 Task: Add Market Corner Take & Bake San Francisco Style Sourdough Bread to the cart.
Action: Mouse pressed left at (14, 63)
Screenshot: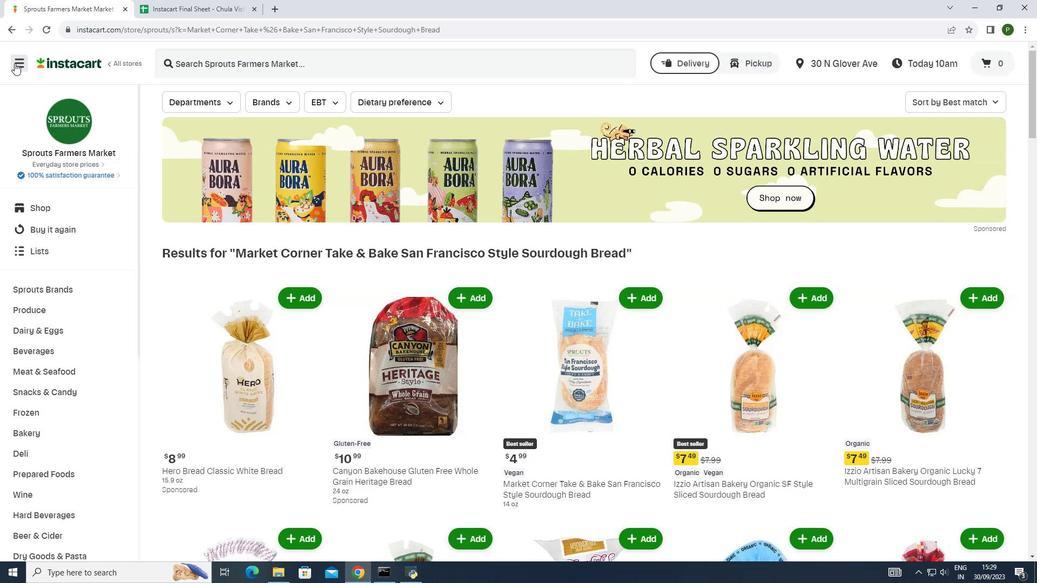 
Action: Mouse moved to (45, 281)
Screenshot: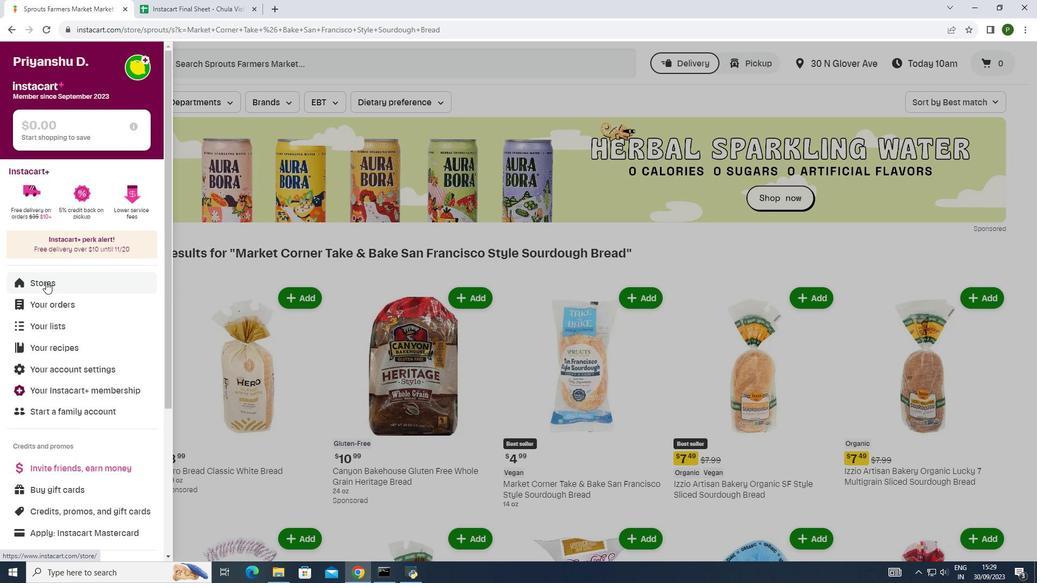
Action: Mouse pressed left at (45, 281)
Screenshot: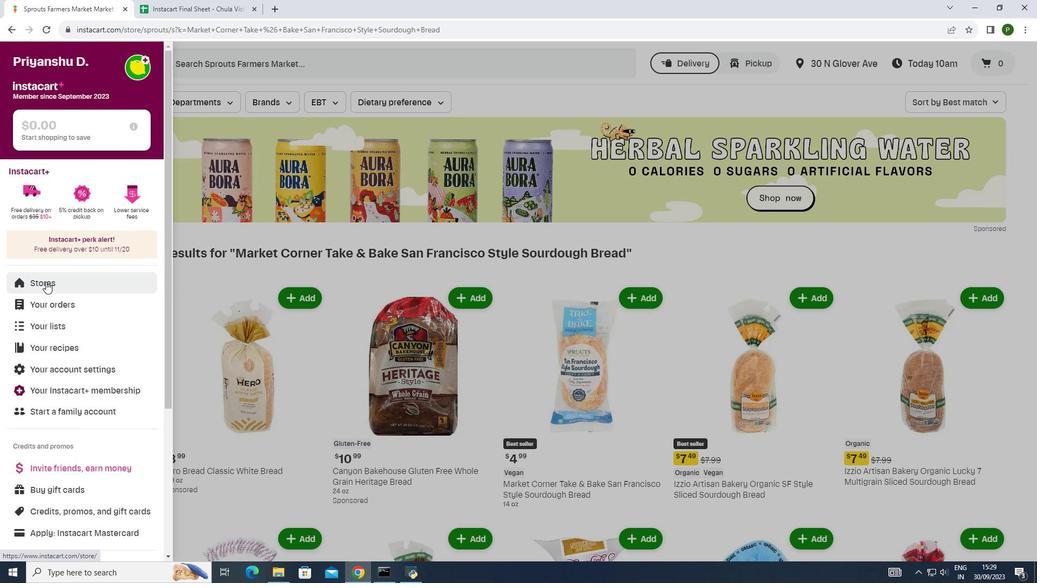
Action: Mouse moved to (238, 106)
Screenshot: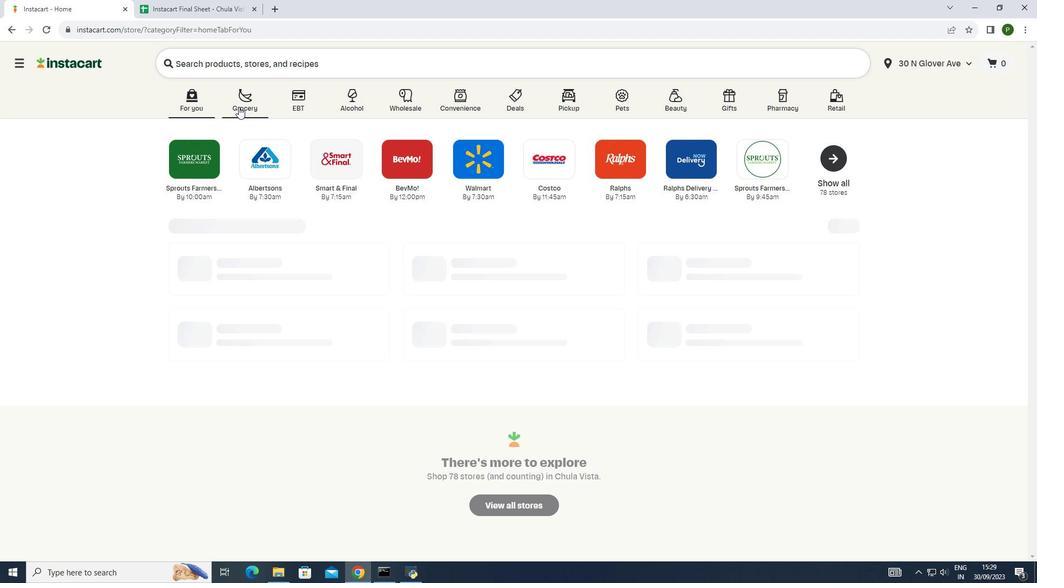 
Action: Mouse pressed left at (238, 106)
Screenshot: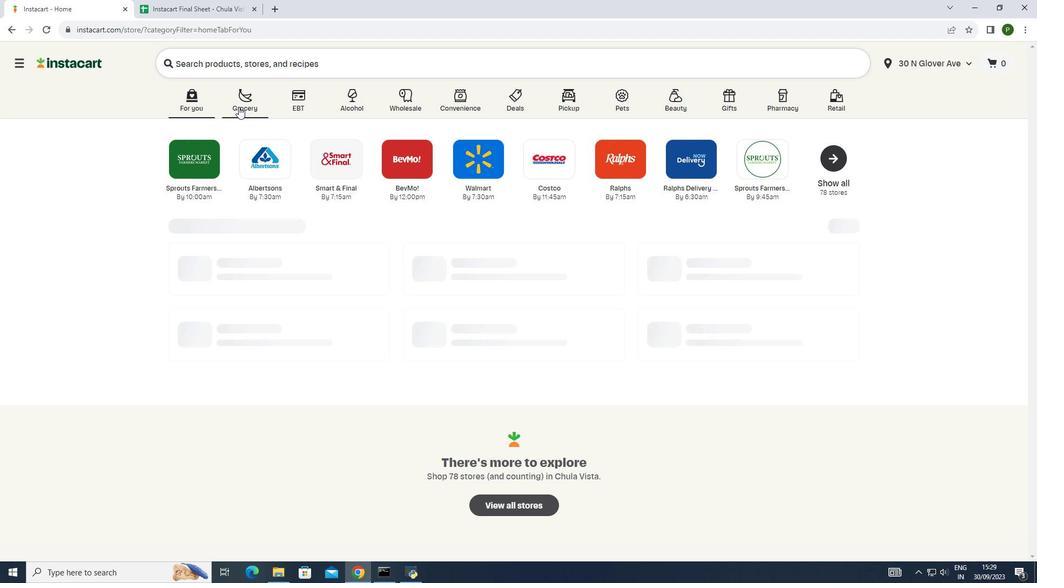 
Action: Mouse moved to (551, 158)
Screenshot: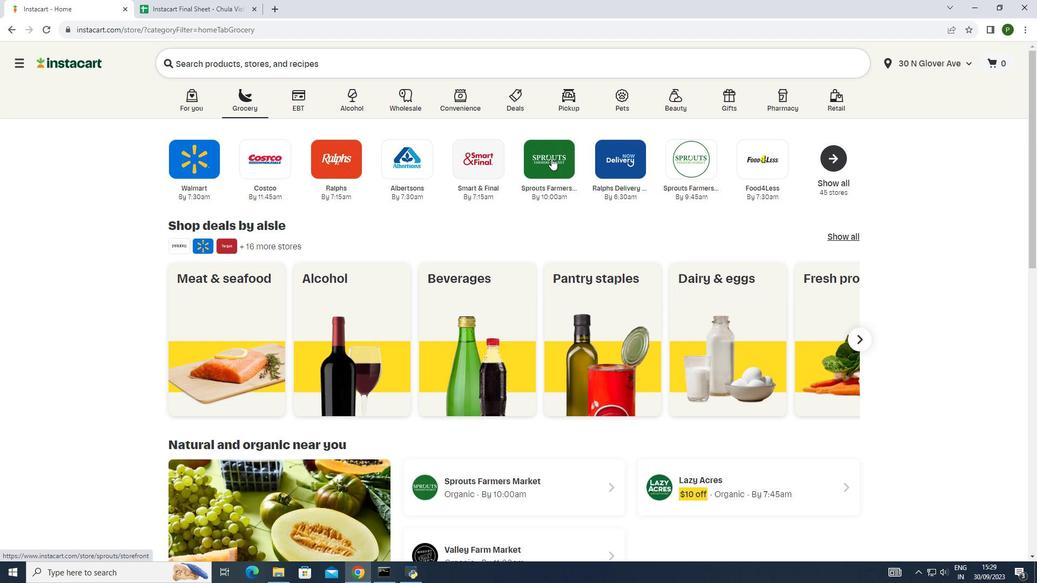 
Action: Mouse pressed left at (551, 158)
Screenshot: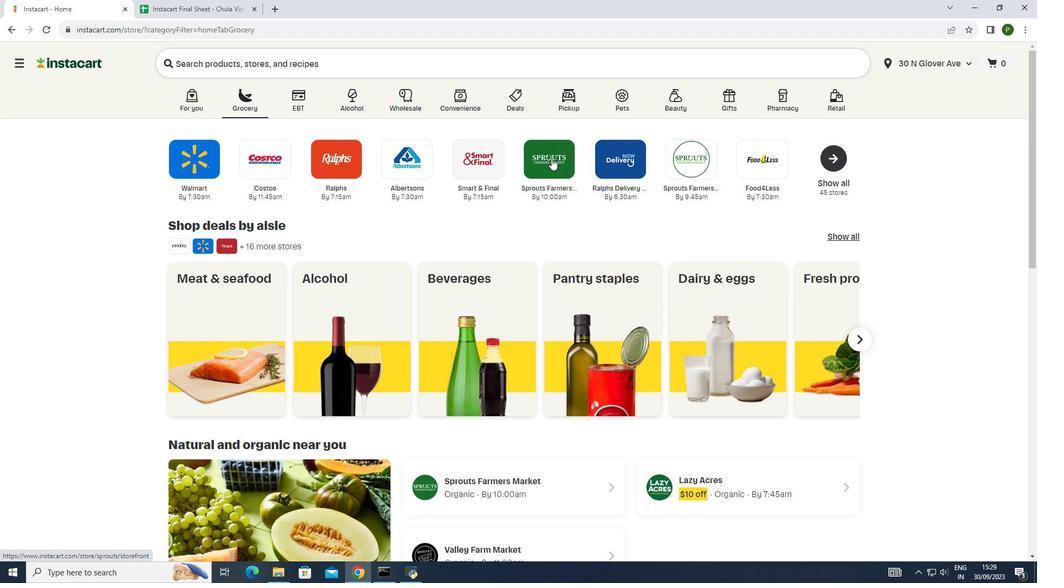
Action: Mouse moved to (90, 285)
Screenshot: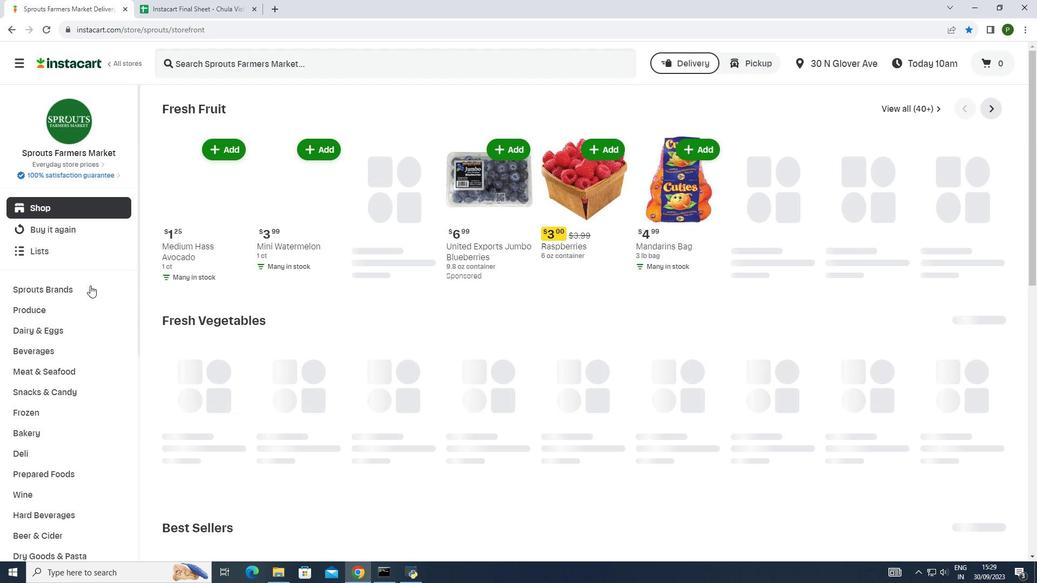 
Action: Mouse pressed left at (90, 285)
Screenshot: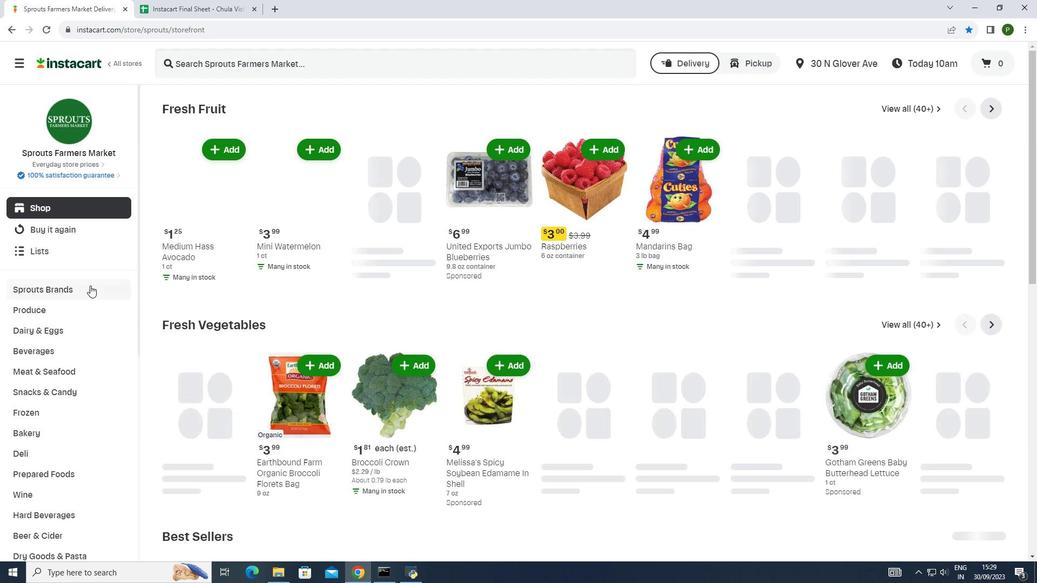 
Action: Mouse moved to (55, 310)
Screenshot: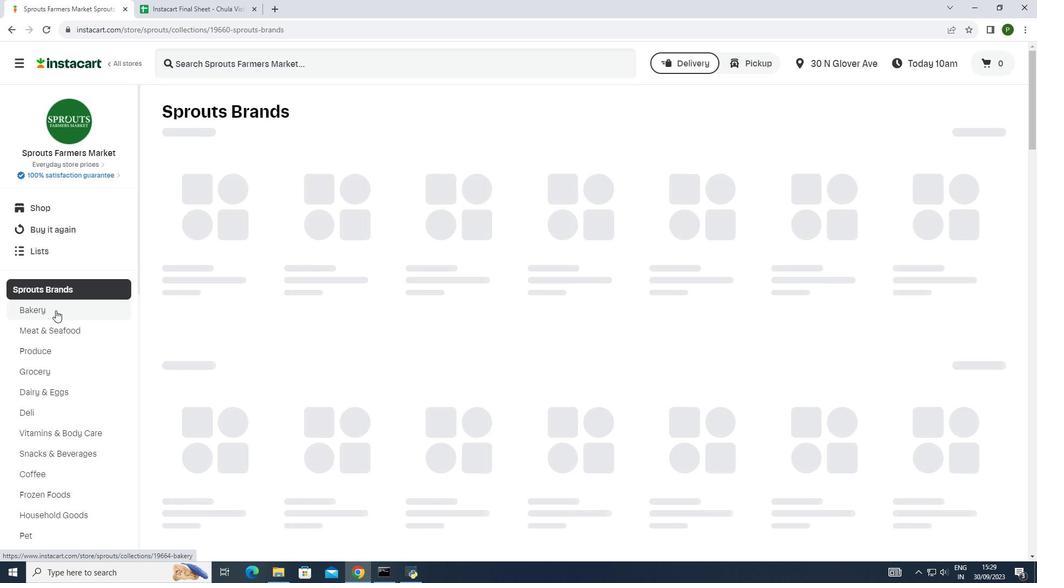 
Action: Mouse pressed left at (55, 310)
Screenshot: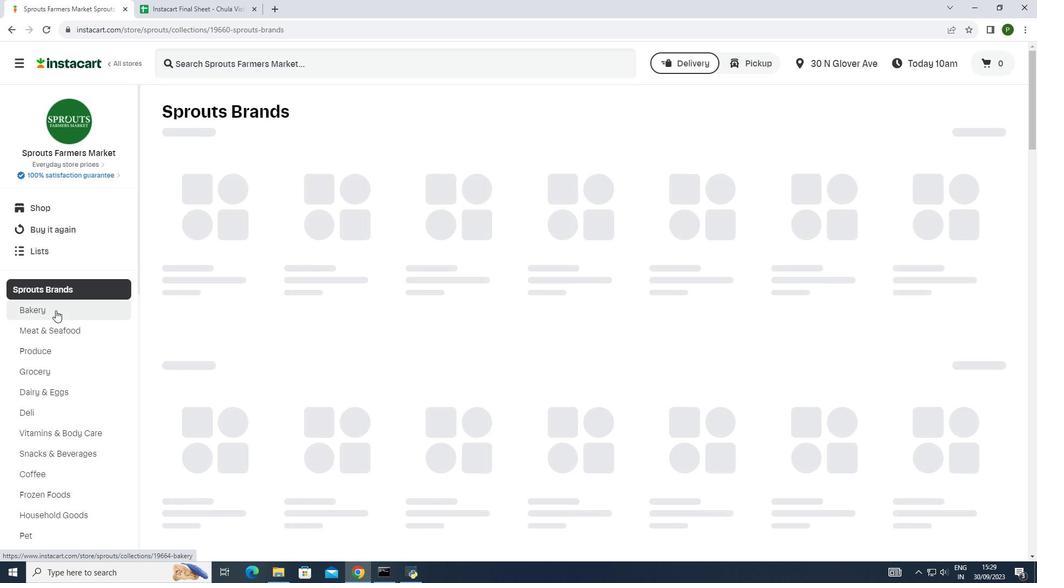 
Action: Mouse moved to (931, 410)
Screenshot: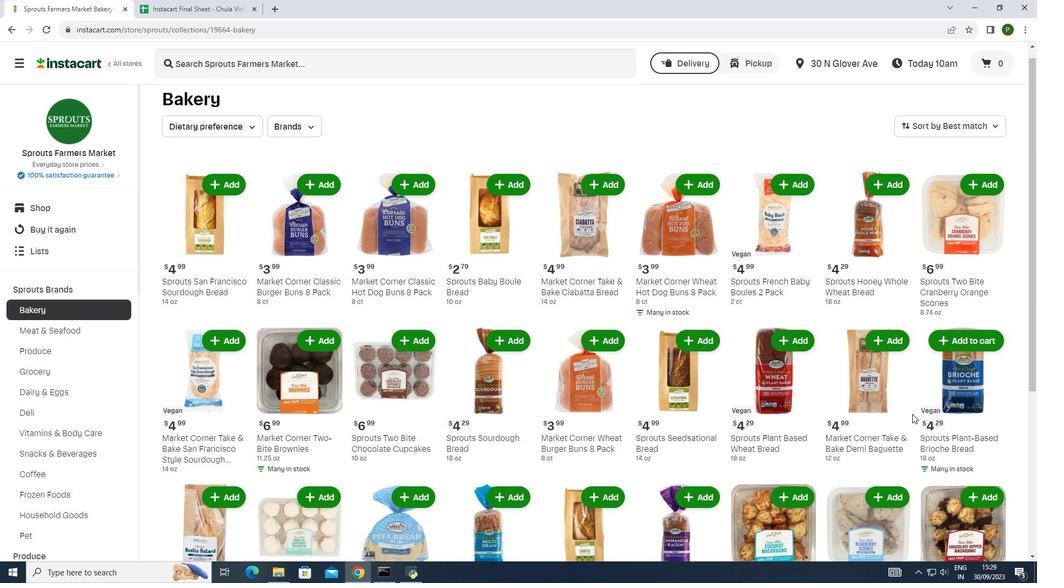 
Action: Mouse scrolled (931, 409) with delta (0, 0)
Screenshot: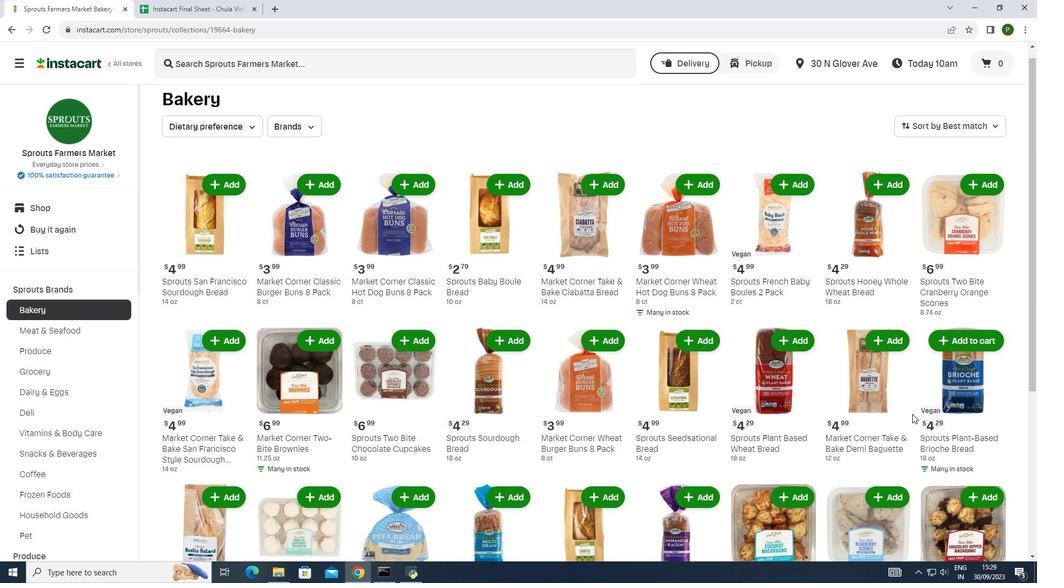 
Action: Mouse moved to (447, 395)
Screenshot: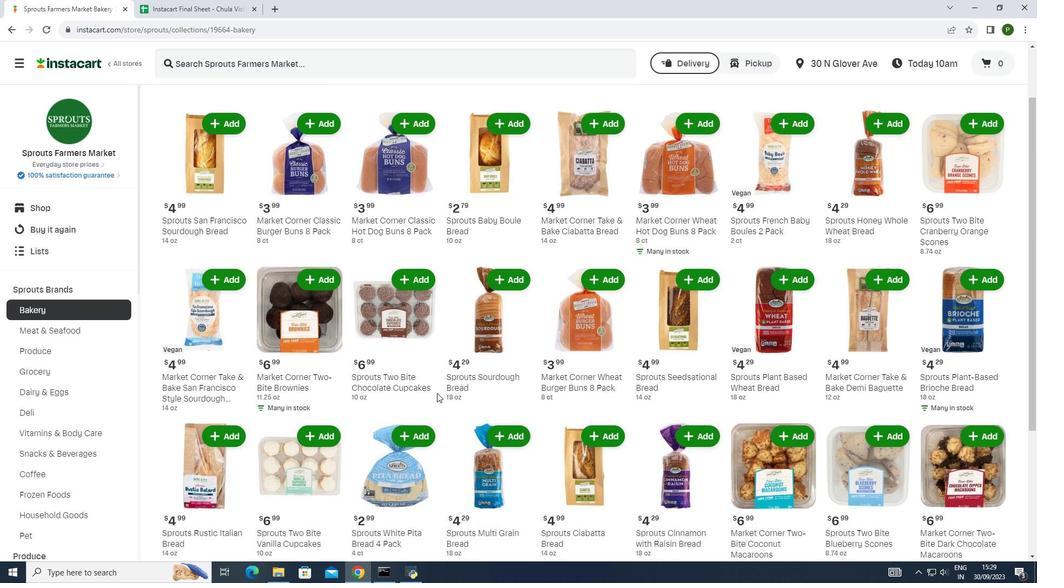 
Action: Mouse scrolled (447, 394) with delta (0, 0)
Screenshot: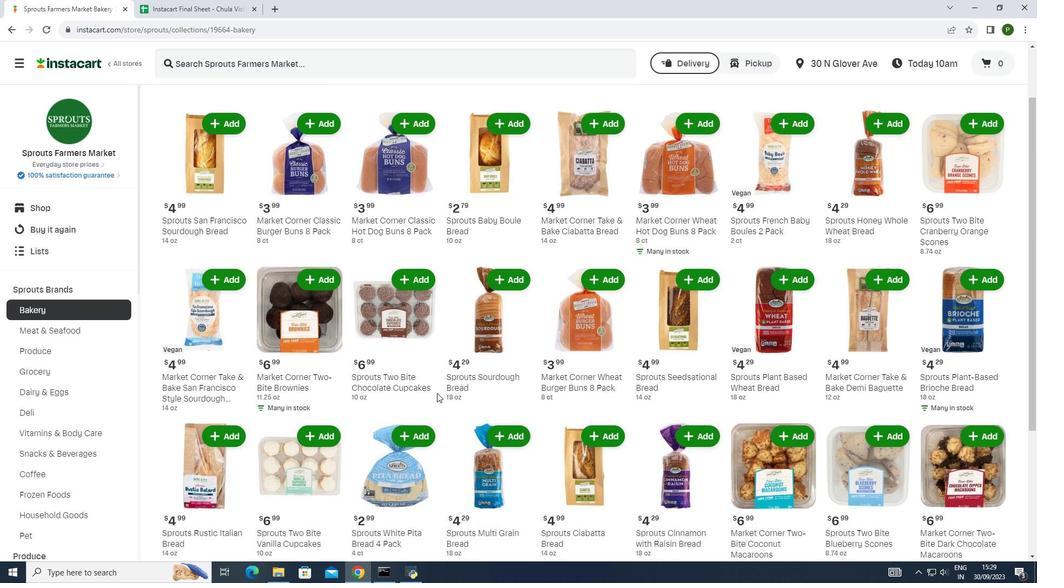 
Action: Mouse moved to (230, 249)
Screenshot: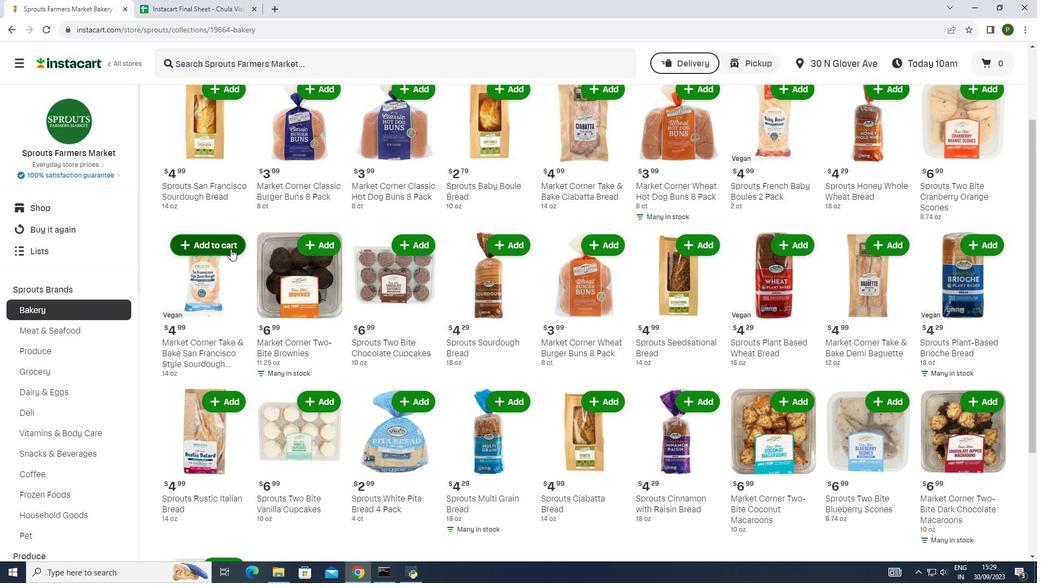 
Action: Mouse pressed left at (230, 249)
Screenshot: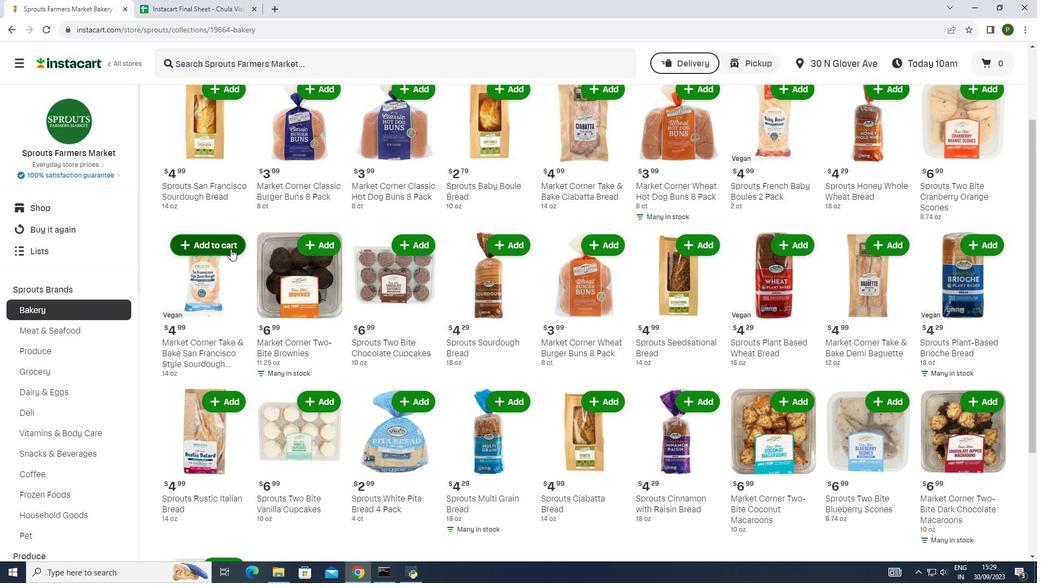 
Action: Mouse moved to (230, 249)
Screenshot: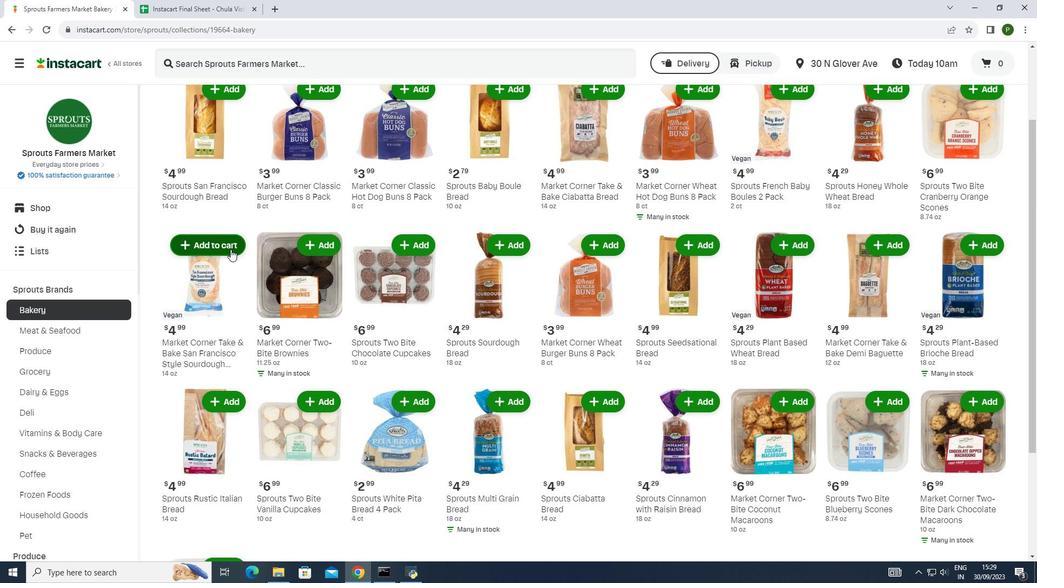 
